 Task: Reopen the closed editior.
Action: Mouse moved to (122, 104)
Screenshot: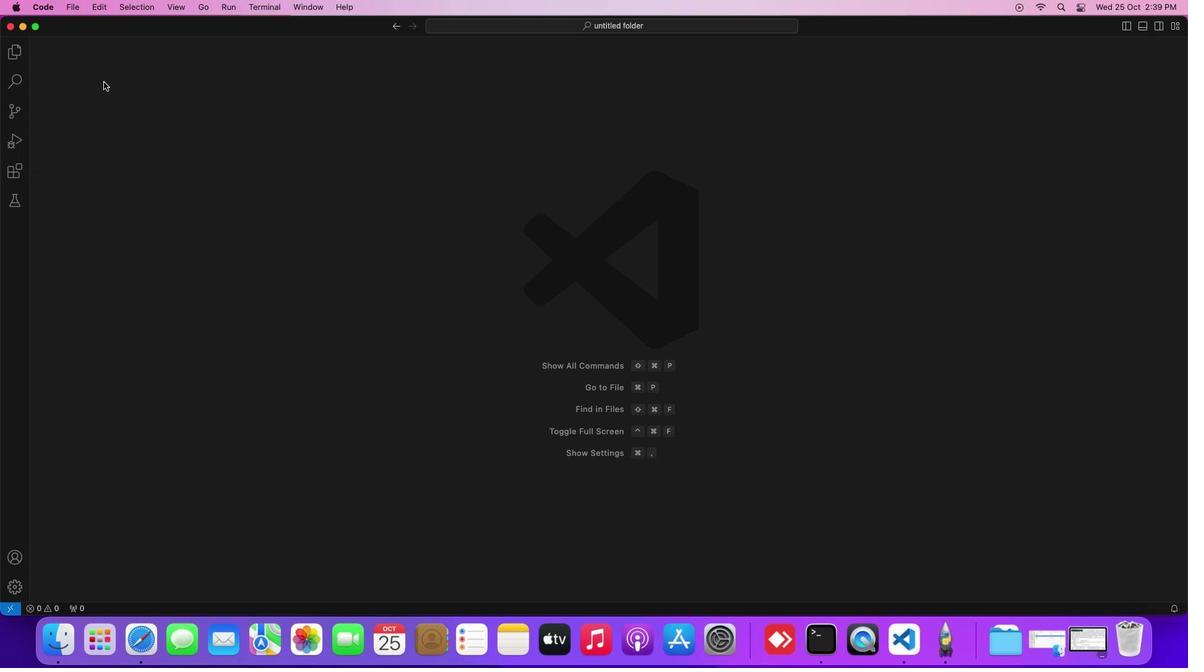 
Action: Mouse pressed left at (122, 104)
Screenshot: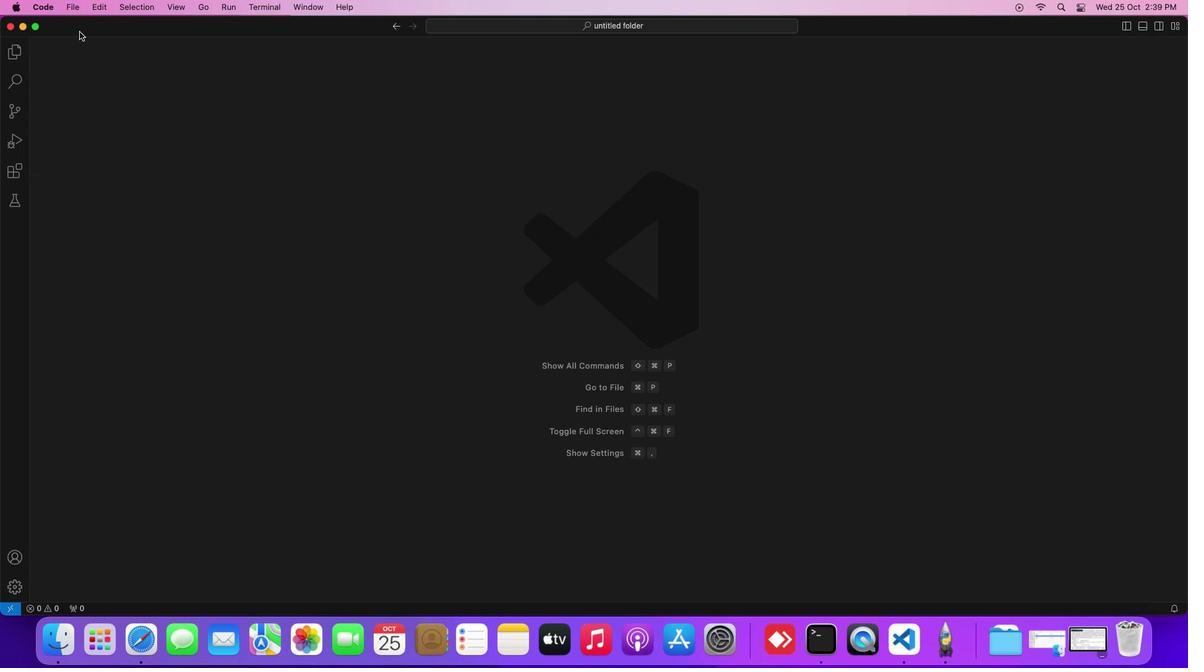 
Action: Mouse moved to (76, 8)
Screenshot: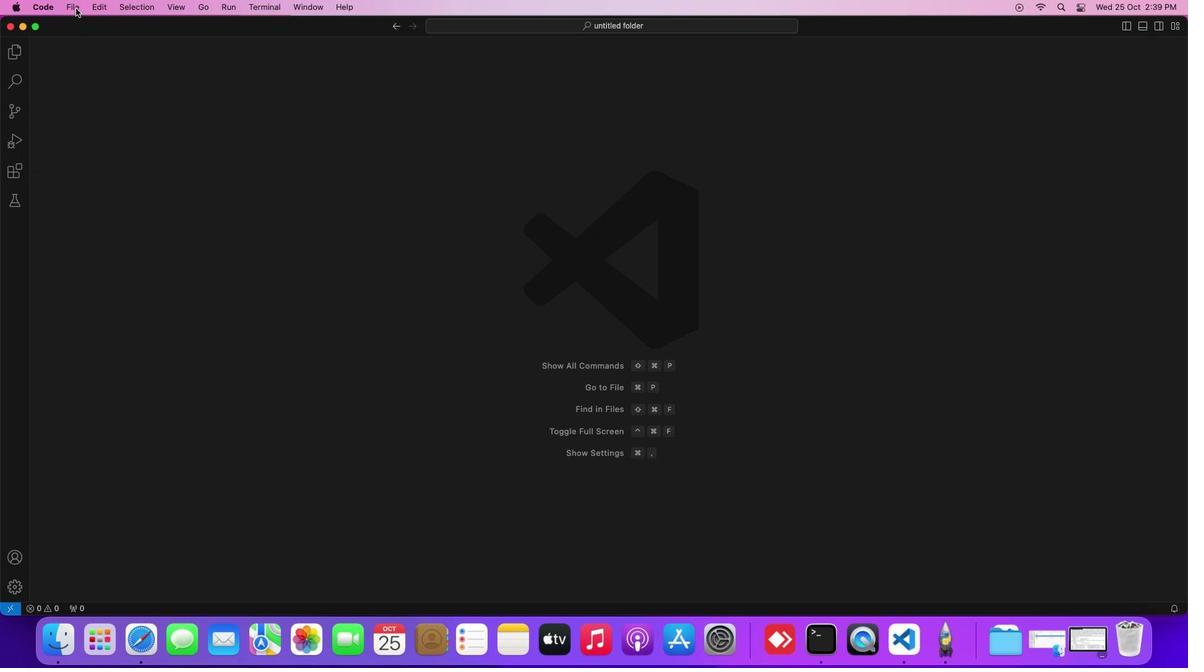 
Action: Mouse pressed left at (76, 8)
Screenshot: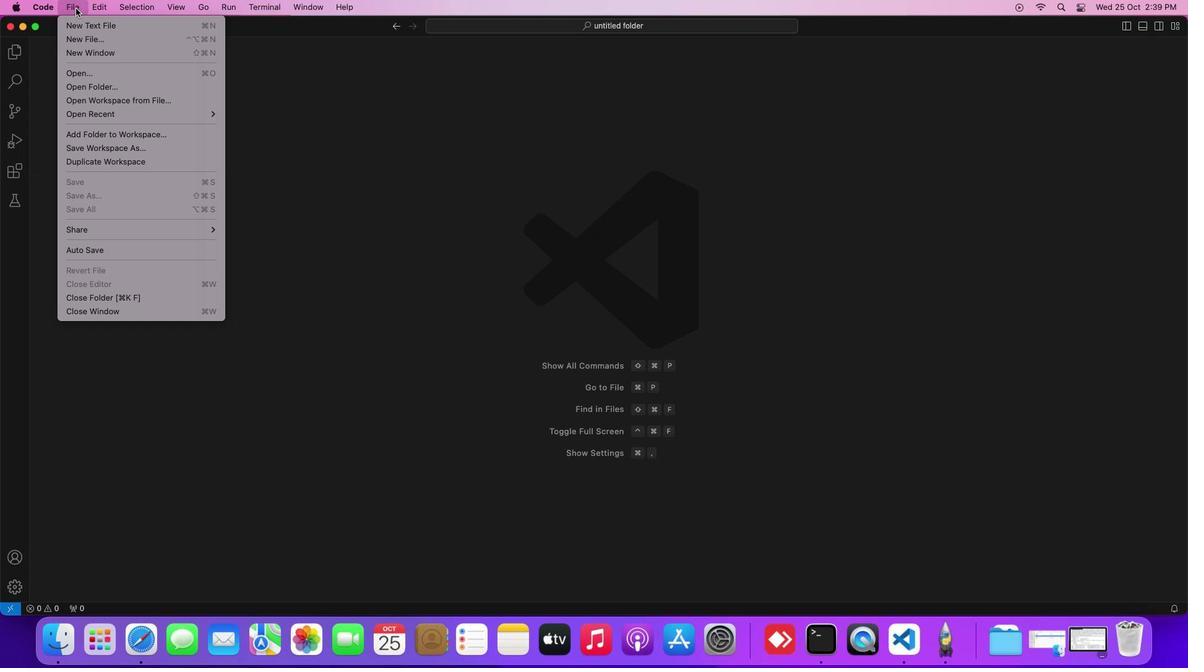 
Action: Mouse moved to (261, 117)
Screenshot: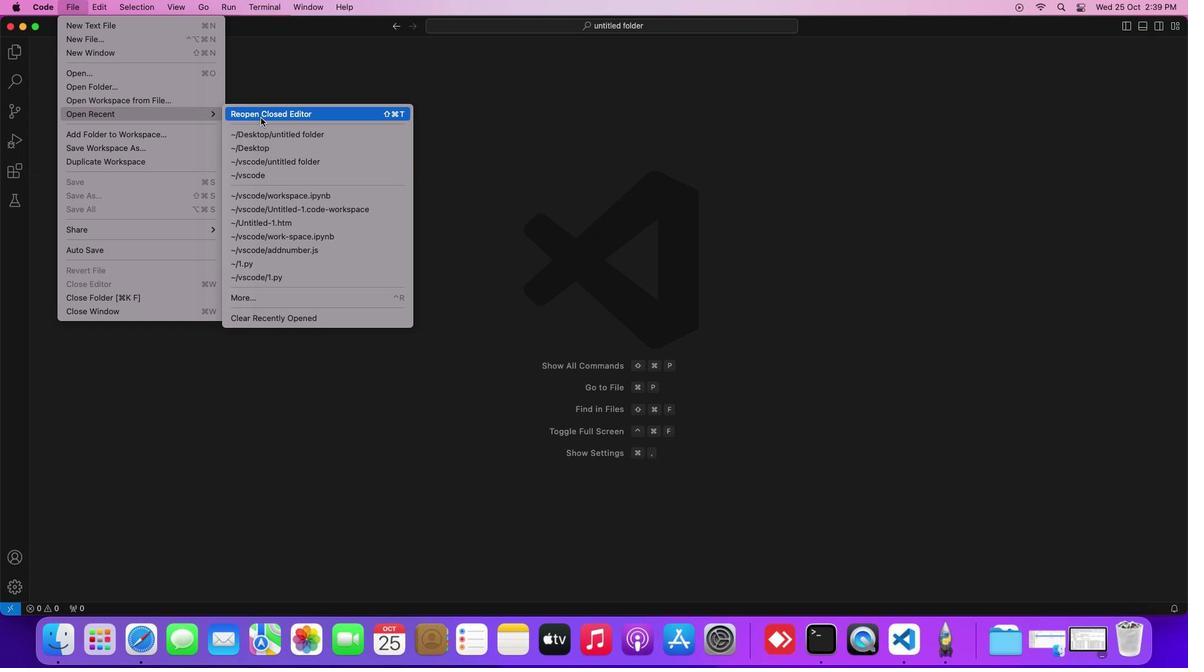 
Action: Mouse pressed left at (261, 117)
Screenshot: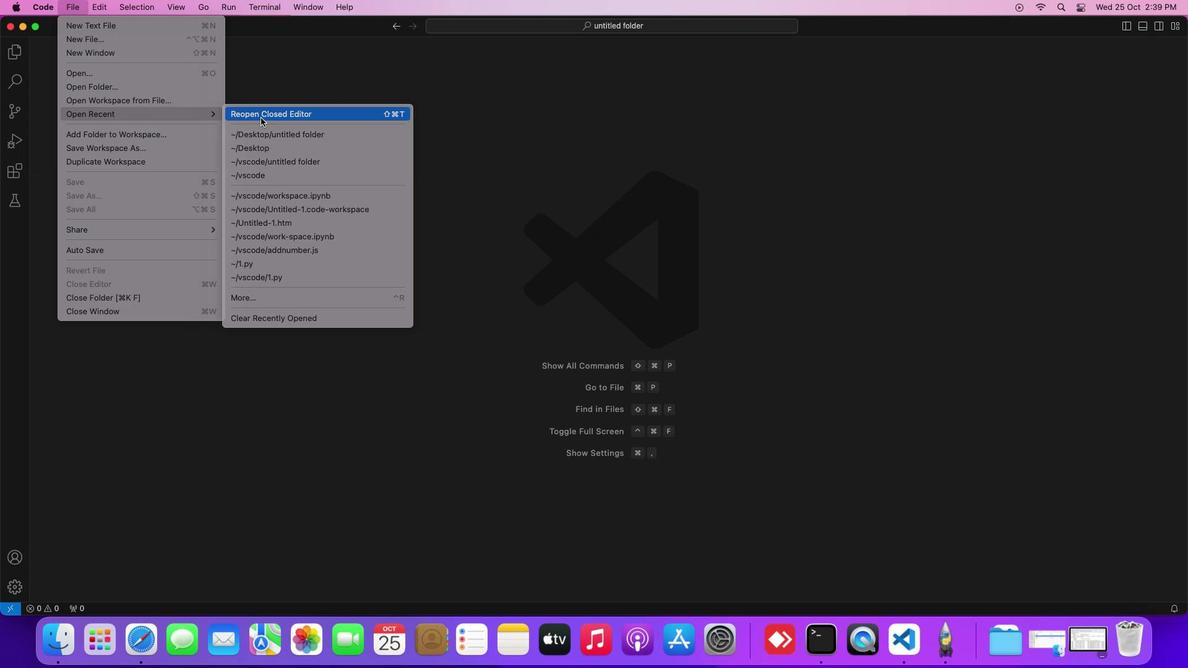 
